 Task: Reset the filters.
Action: Mouse moved to (12, 111)
Screenshot: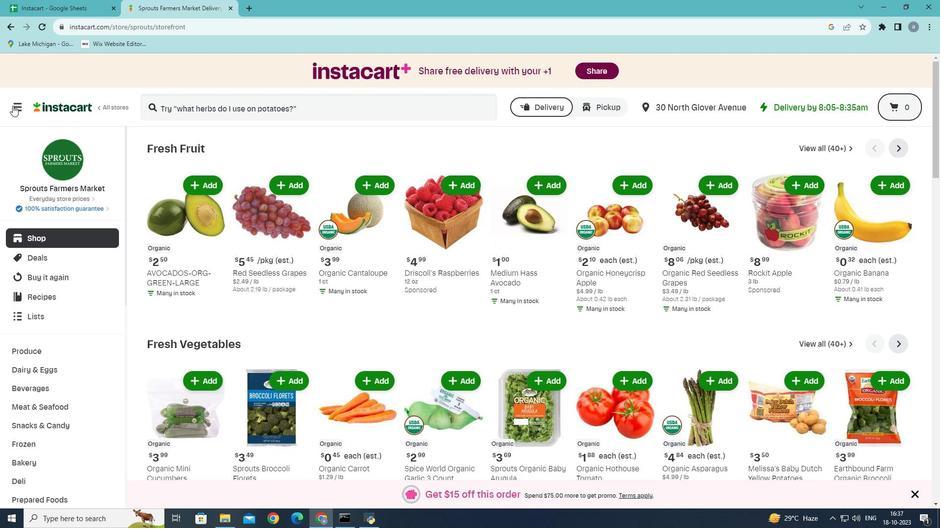 
Action: Mouse pressed left at (12, 111)
Screenshot: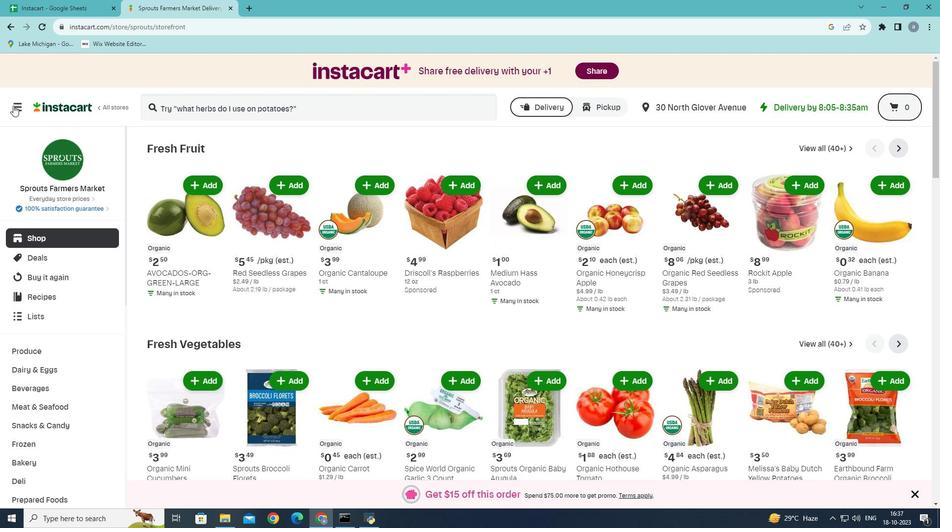 
Action: Mouse moved to (56, 284)
Screenshot: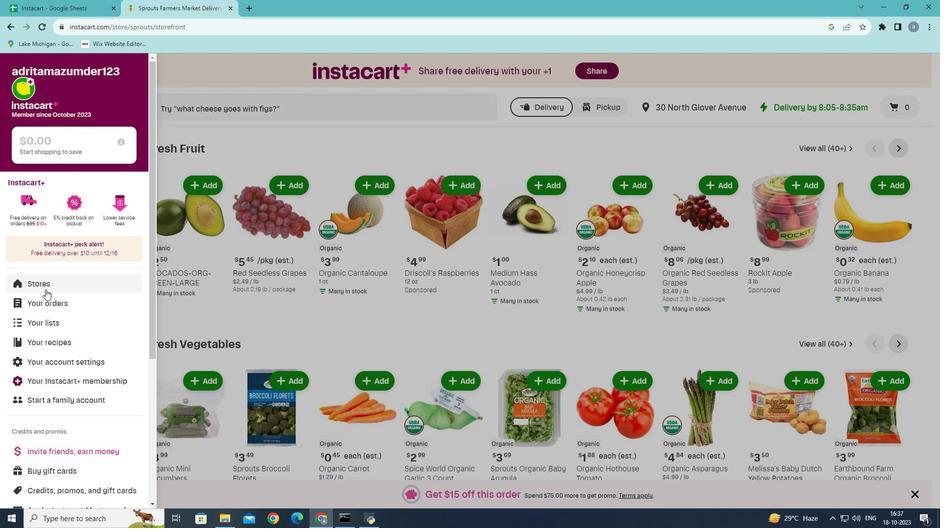 
Action: Mouse pressed left at (56, 284)
Screenshot: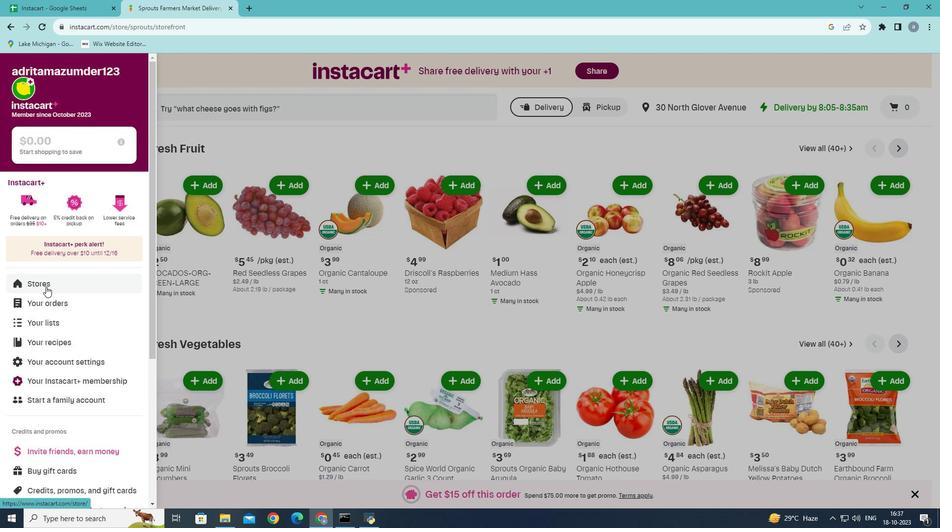 
Action: Mouse moved to (226, 110)
Screenshot: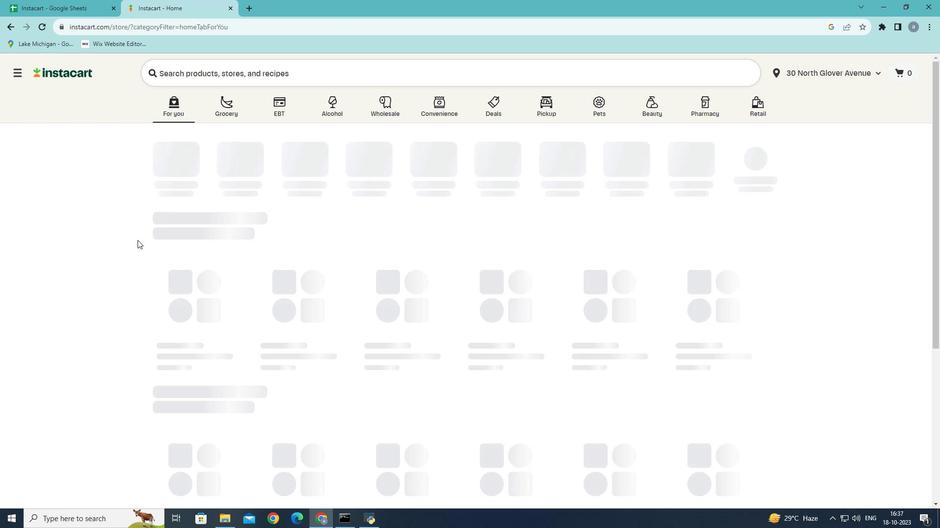 
Action: Mouse pressed left at (226, 110)
Screenshot: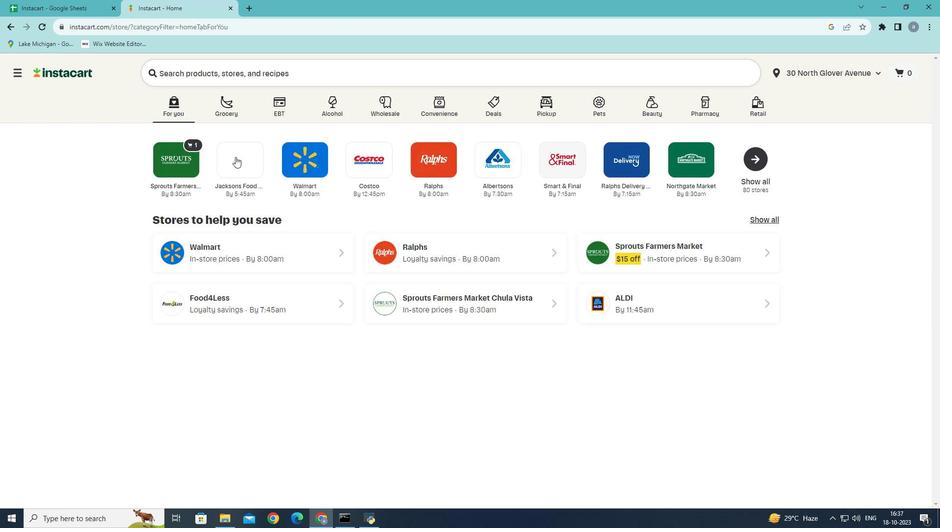 
Action: Mouse moved to (233, 296)
Screenshot: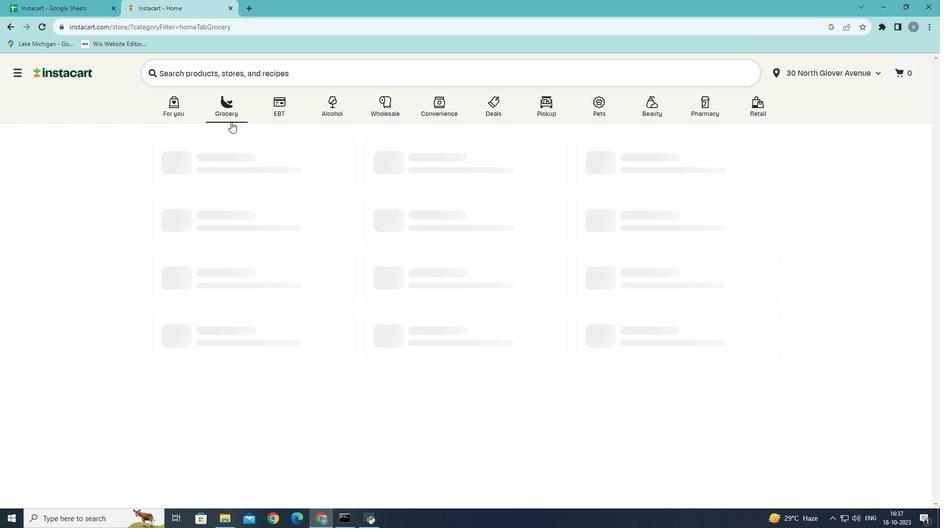 
Action: Mouse pressed left at (233, 296)
Screenshot: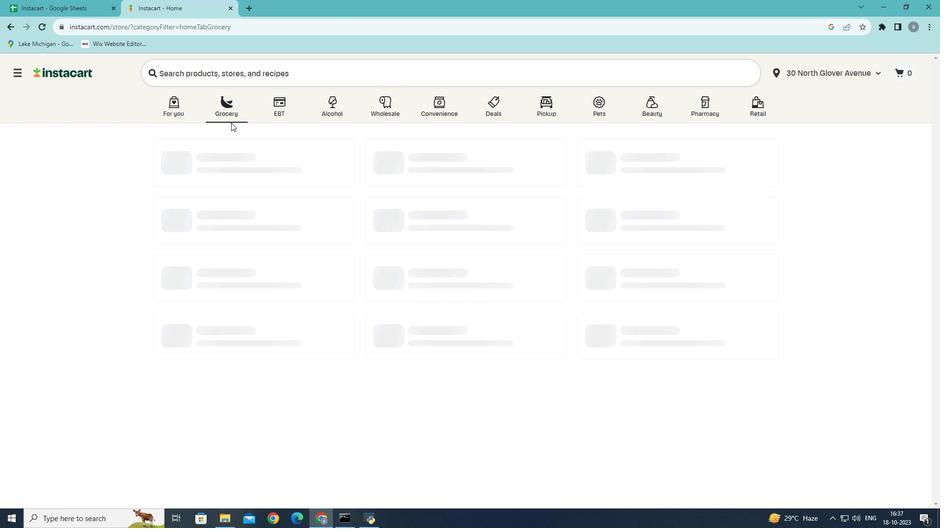 
Action: Mouse moved to (13, 107)
Screenshot: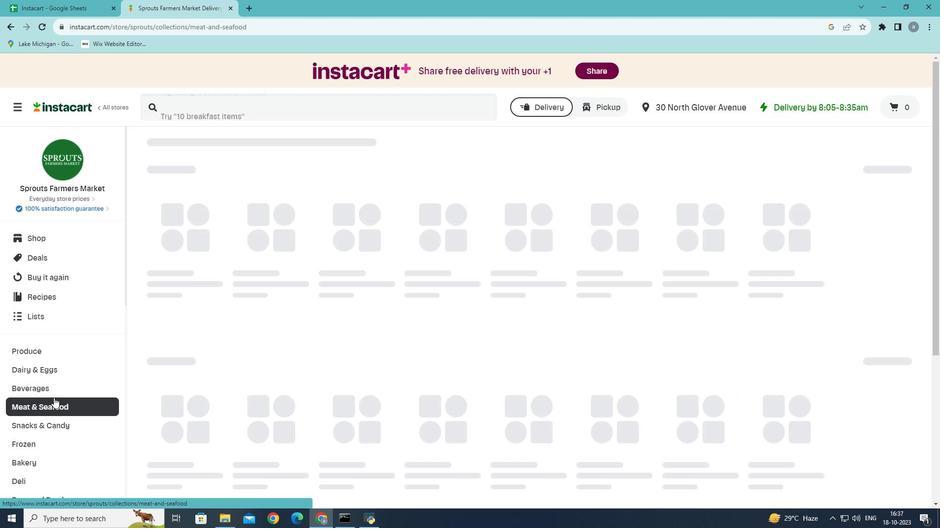 
Action: Mouse pressed left at (13, 107)
Screenshot: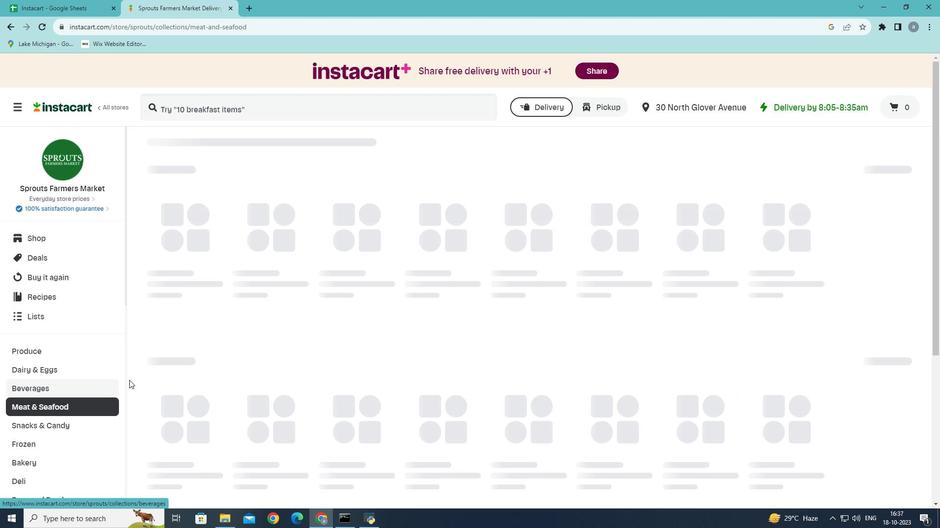 
Action: Mouse moved to (54, 281)
Screenshot: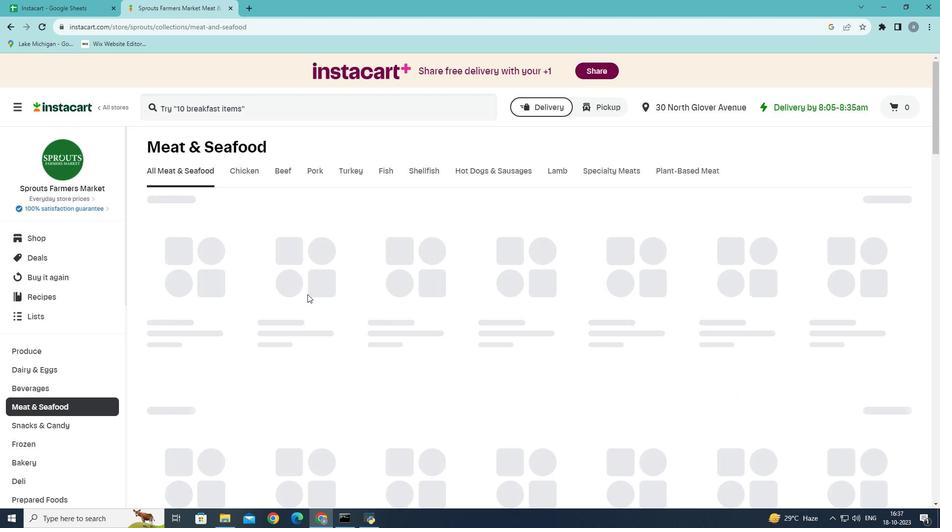 
Action: Mouse pressed left at (54, 281)
Screenshot: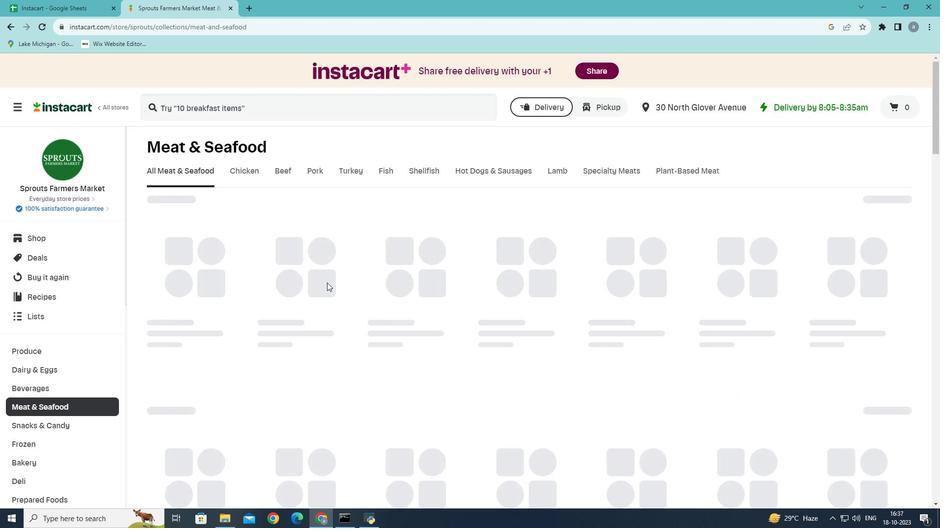 
Action: Mouse moved to (232, 116)
Screenshot: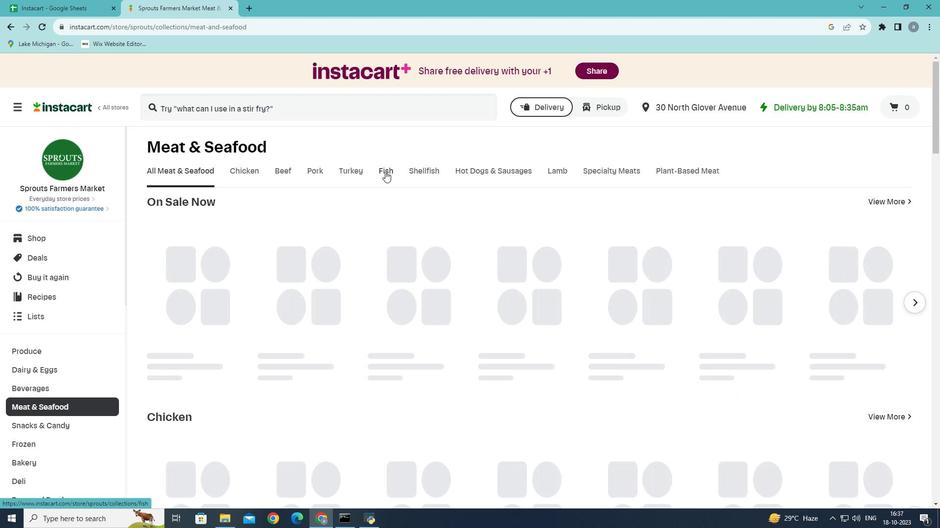 
Action: Mouse pressed left at (232, 116)
Screenshot: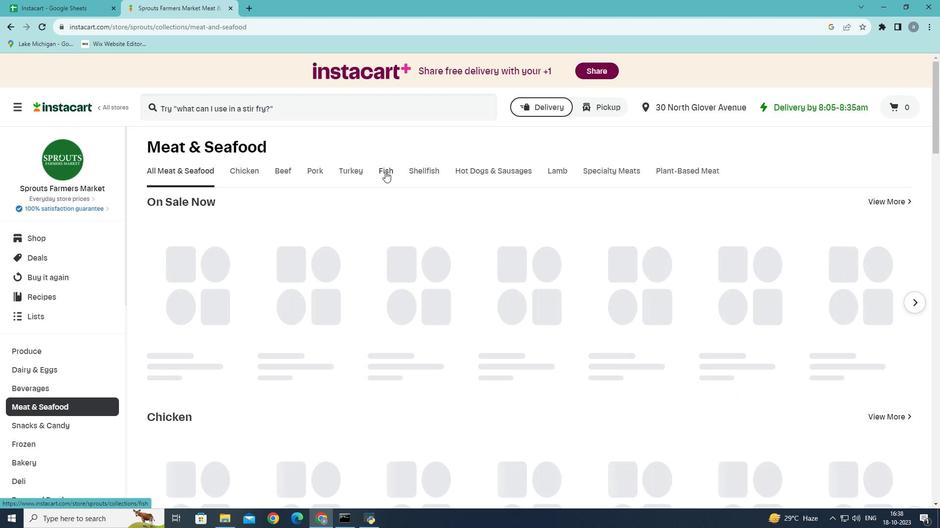 
Action: Mouse moved to (229, 289)
Screenshot: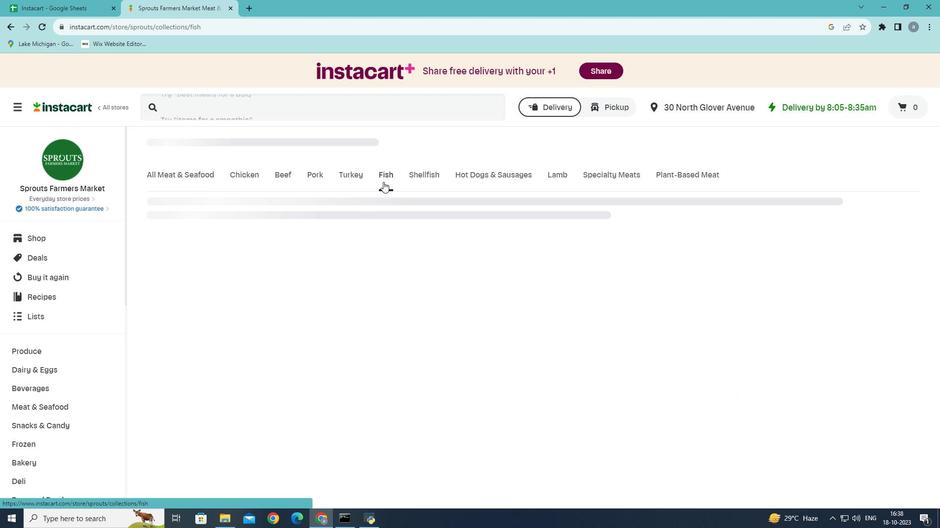 
Action: Mouse pressed left at (229, 289)
Screenshot: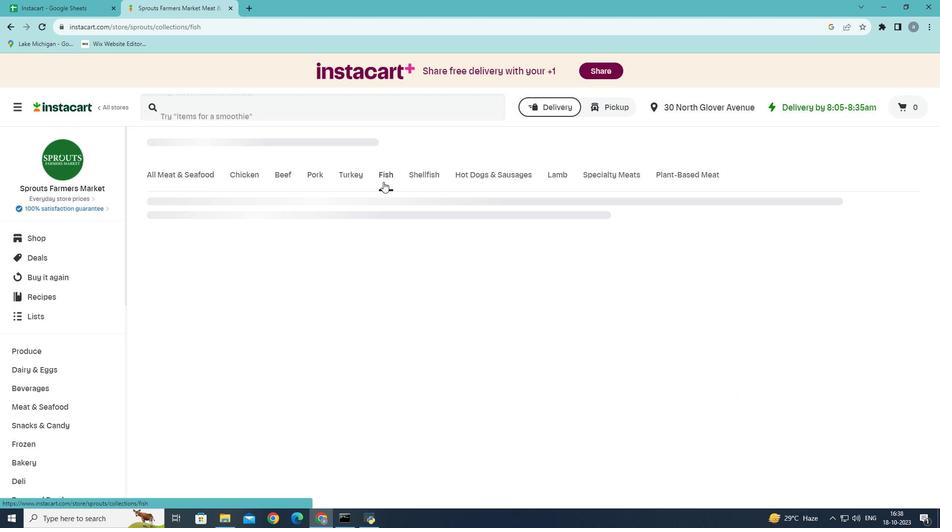 
Action: Mouse moved to (58, 406)
Screenshot: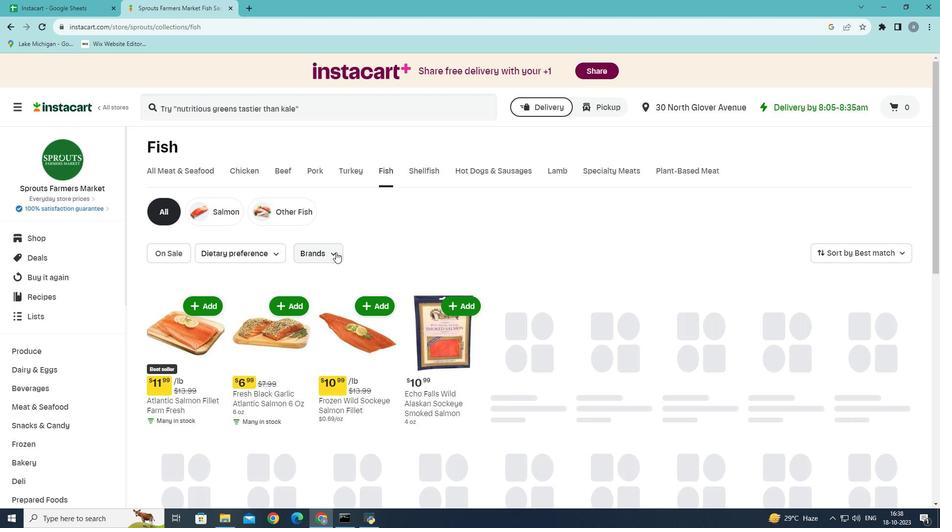 
Action: Mouse pressed left at (58, 406)
Screenshot: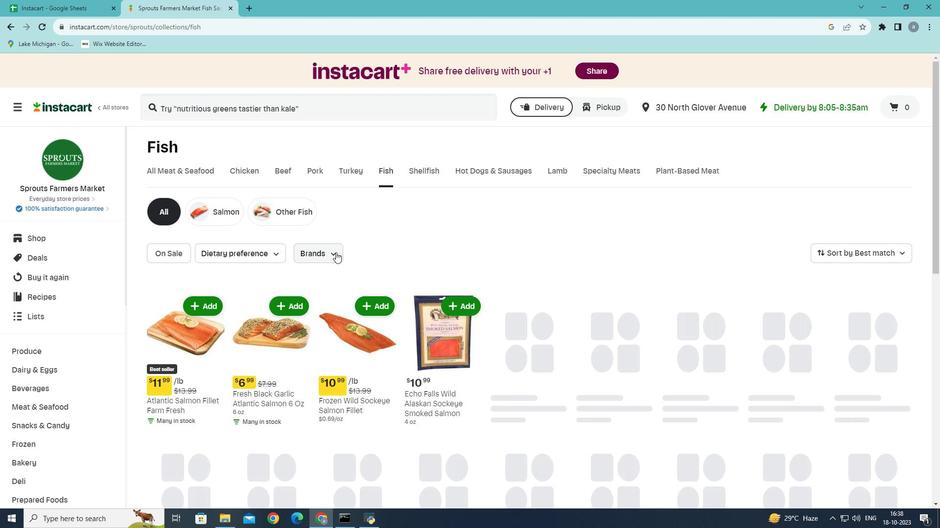 
Action: Mouse moved to (388, 171)
Screenshot: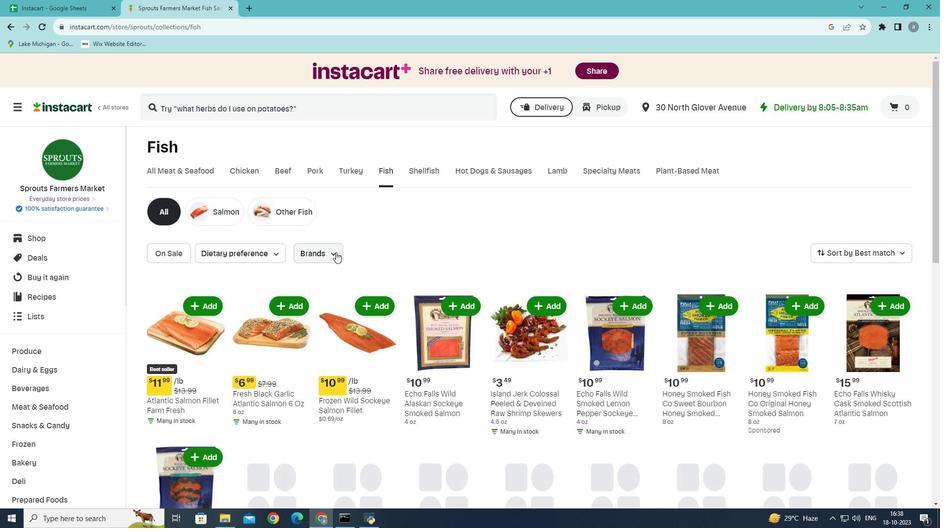 
Action: Mouse pressed left at (388, 171)
Screenshot: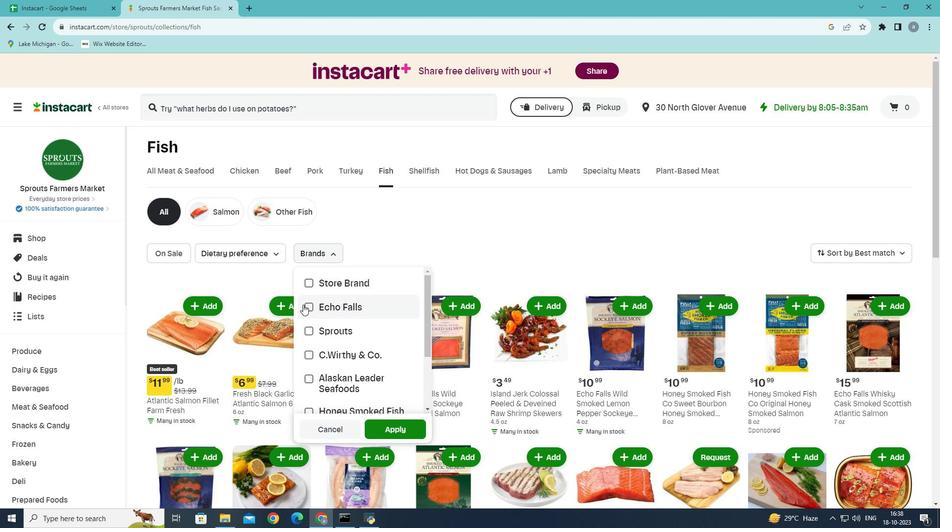 
Action: Mouse moved to (332, 254)
Screenshot: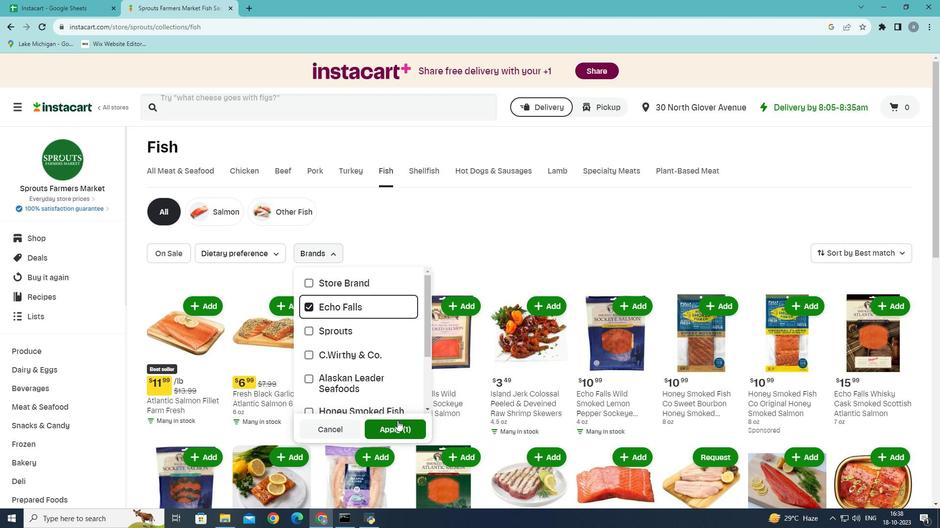 
Action: Mouse pressed left at (332, 254)
Screenshot: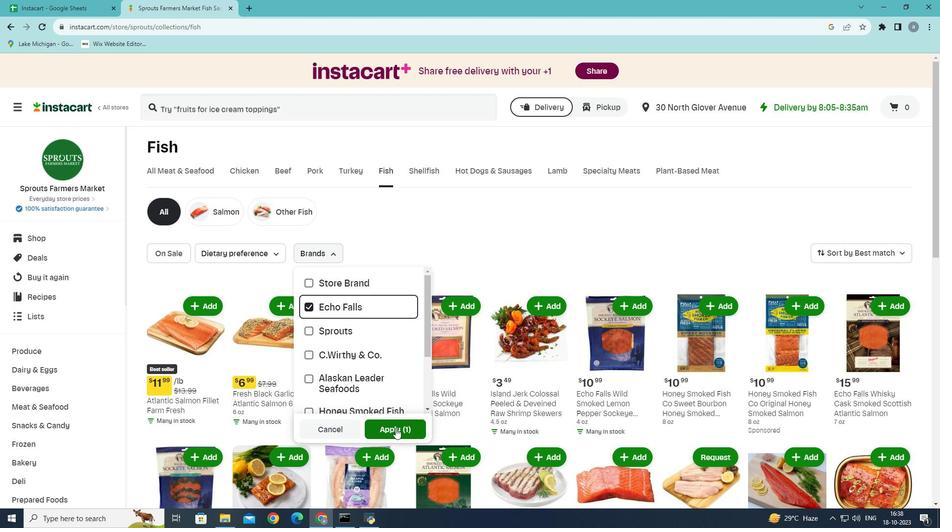 
Action: Mouse moved to (329, 305)
Screenshot: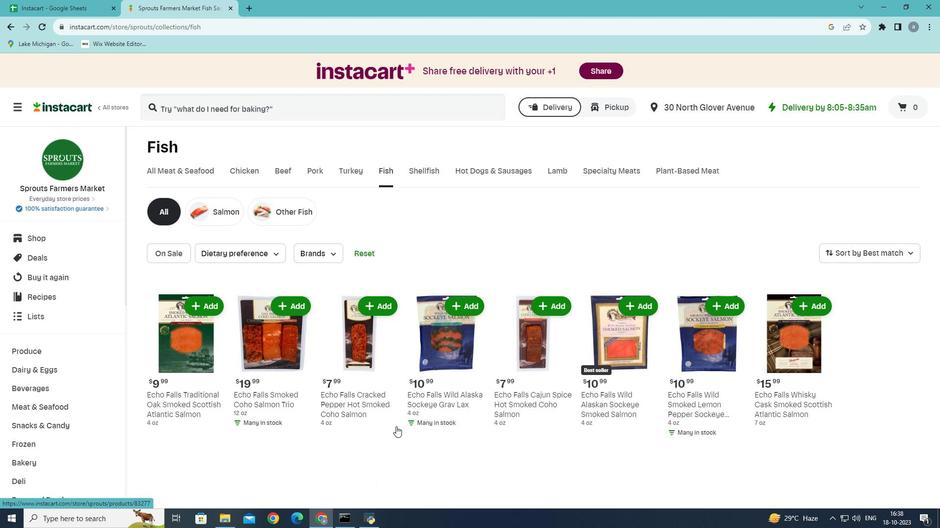 
Action: Mouse pressed left at (329, 305)
Screenshot: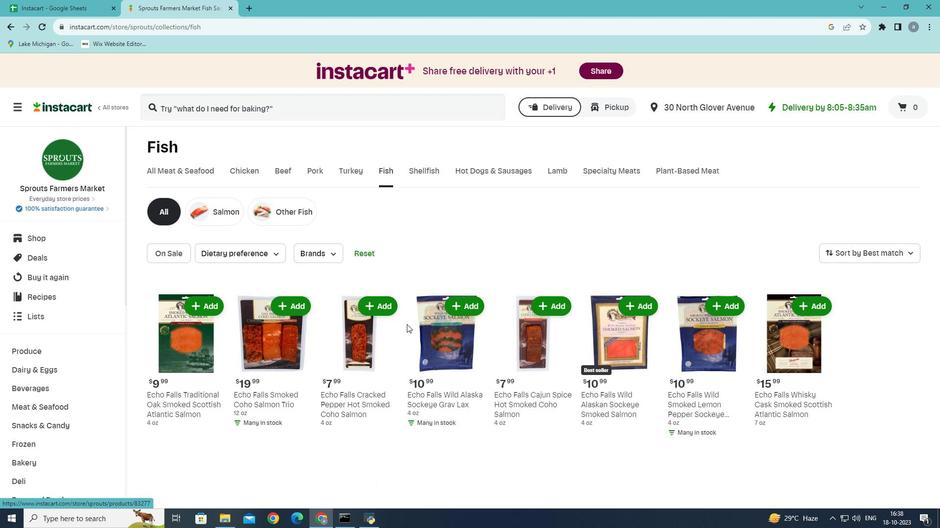 
Action: Mouse moved to (314, 308)
Screenshot: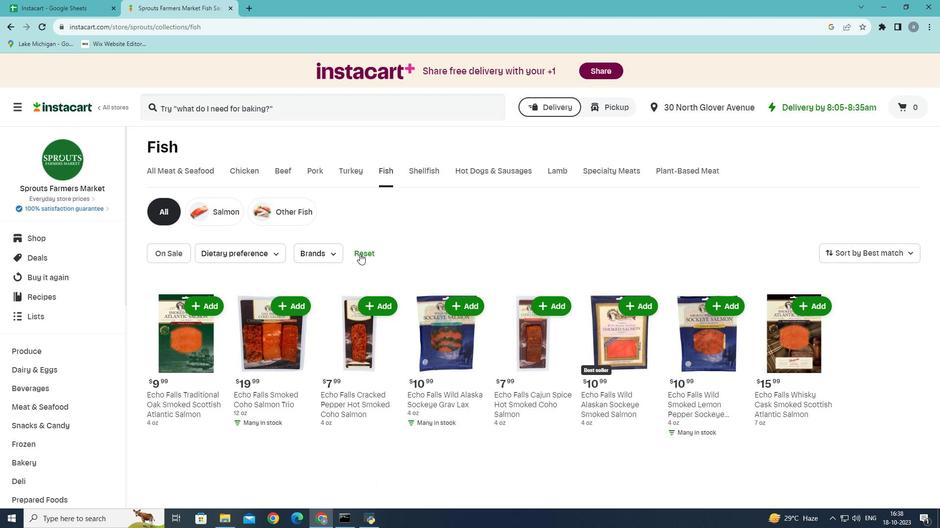 
Action: Mouse pressed left at (314, 308)
Screenshot: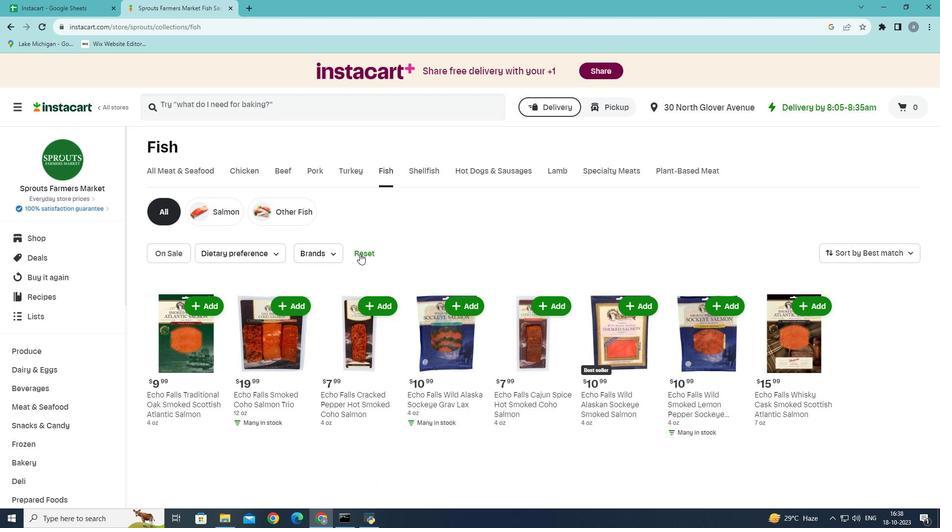 
Action: Mouse moved to (308, 308)
Screenshot: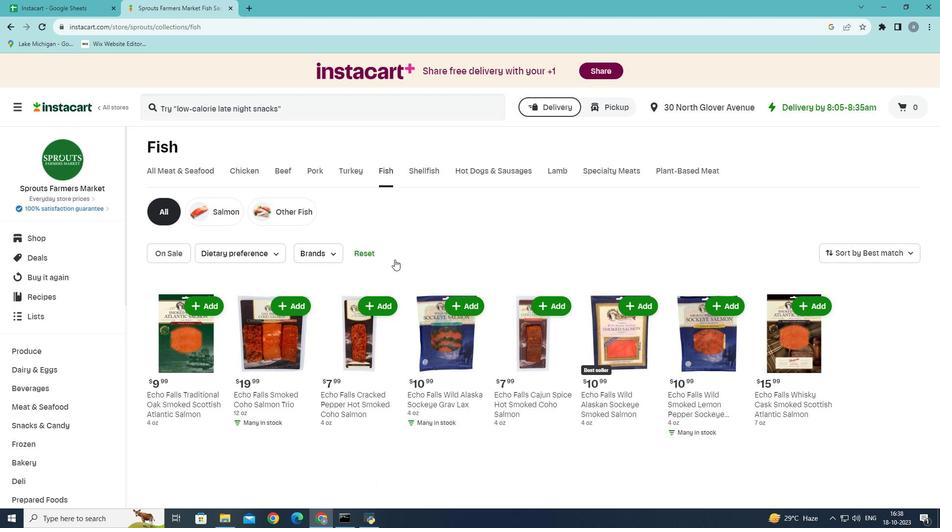 
Action: Mouse pressed left at (308, 308)
Screenshot: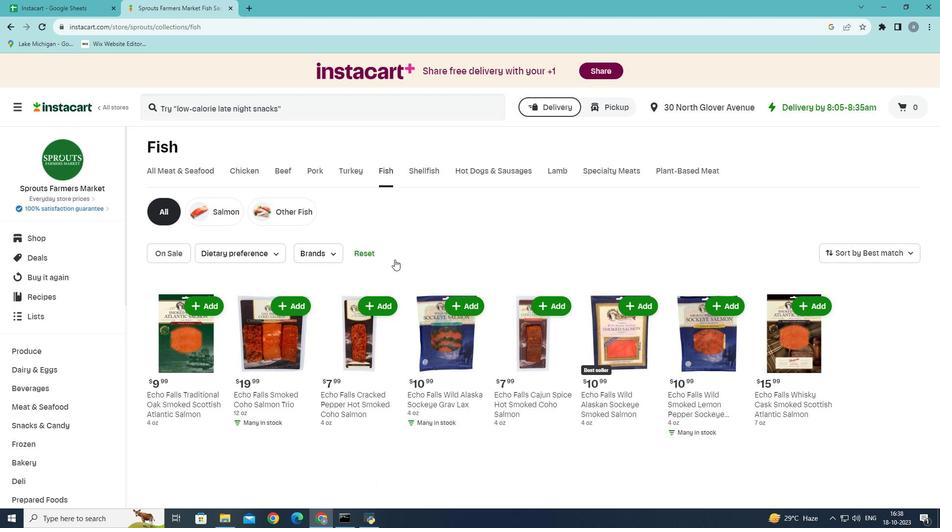 
Action: Mouse moved to (315, 306)
Screenshot: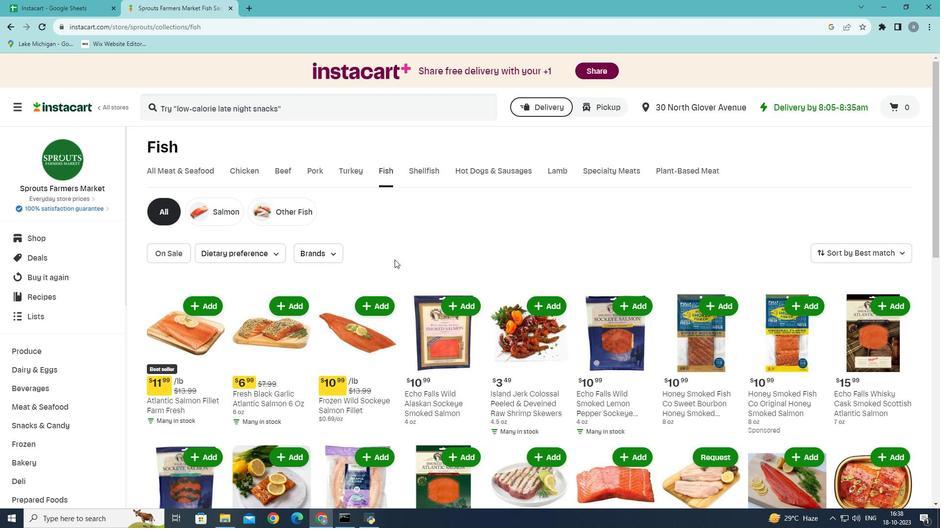 
Action: Mouse pressed left at (315, 306)
Screenshot: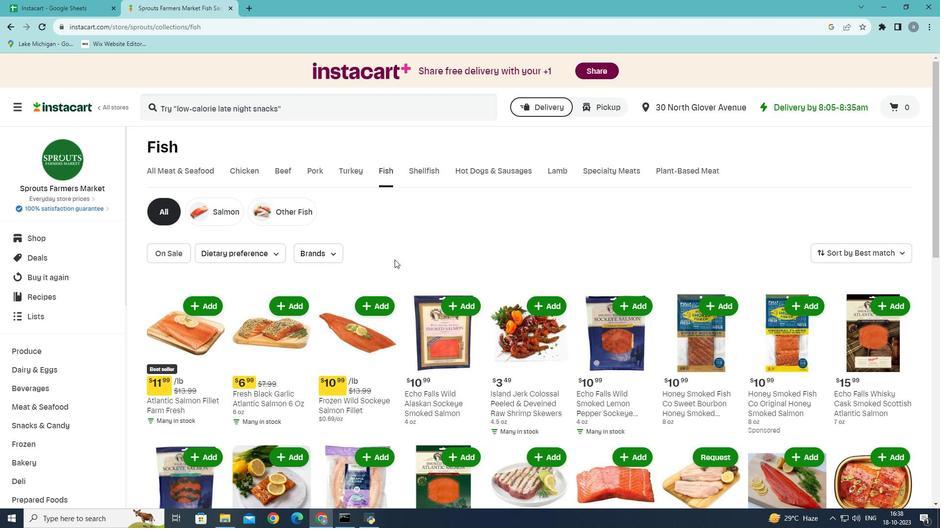 
Action: Mouse moved to (353, 304)
Screenshot: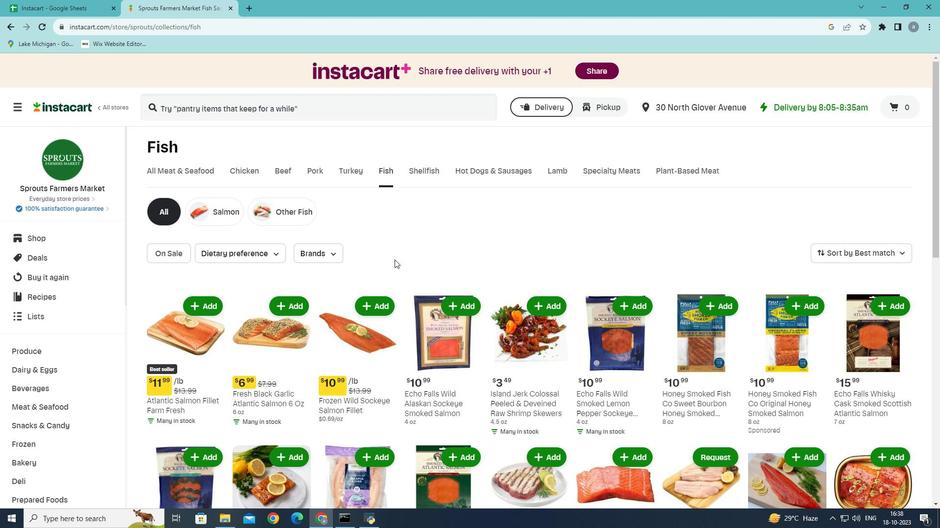 
Action: Mouse pressed left at (353, 304)
Screenshot: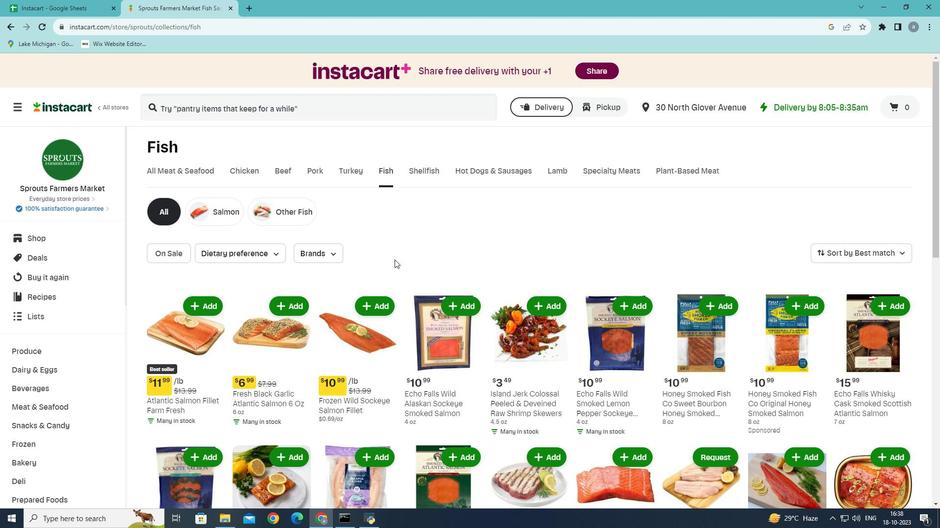 
Action: Mouse moved to (340, 331)
Screenshot: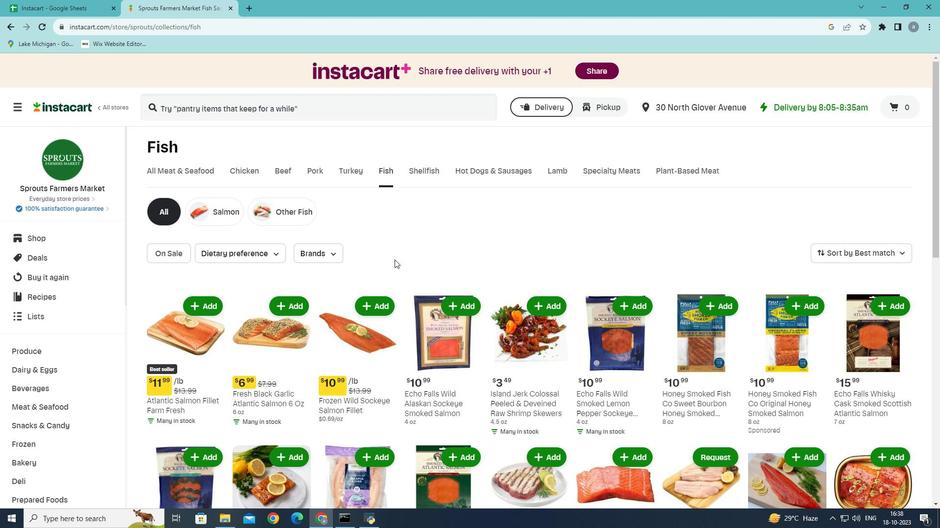 
Action: Mouse pressed left at (340, 331)
Screenshot: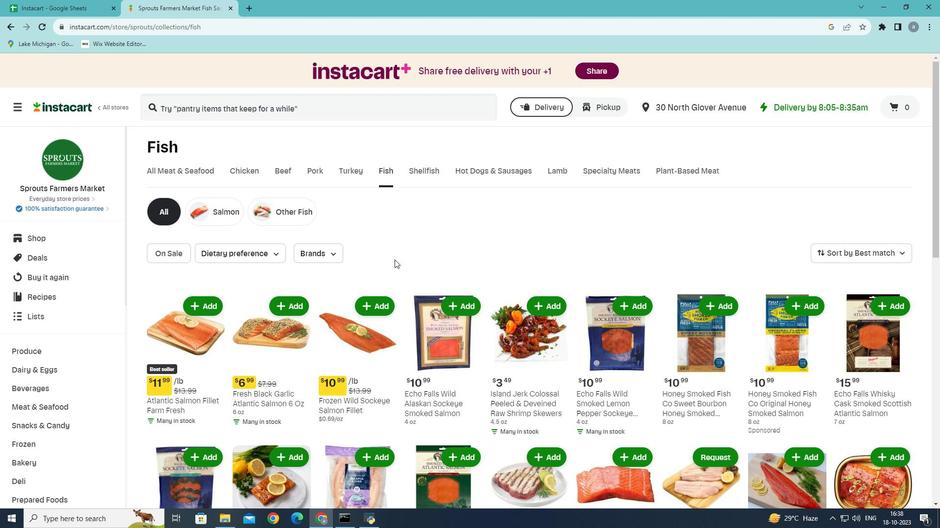 
Action: Mouse moved to (400, 226)
Screenshot: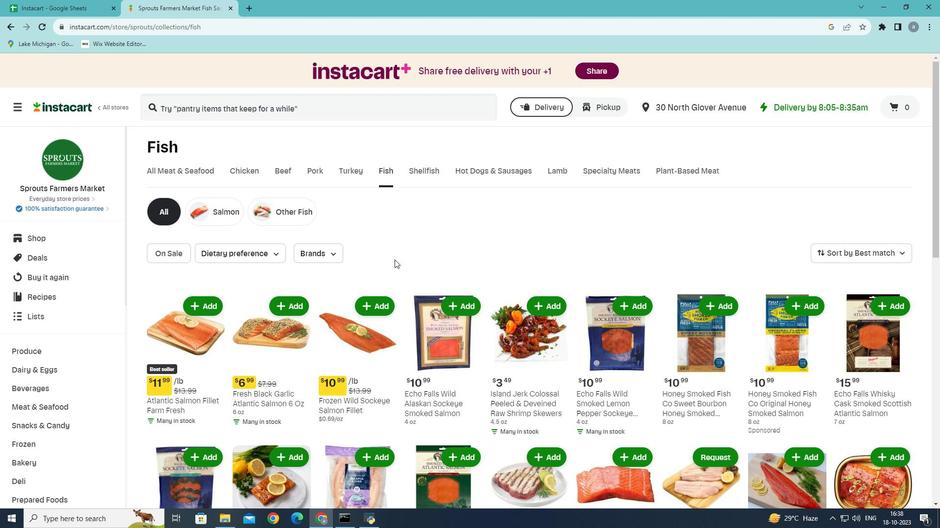 
Action: Mouse pressed left at (400, 226)
Screenshot: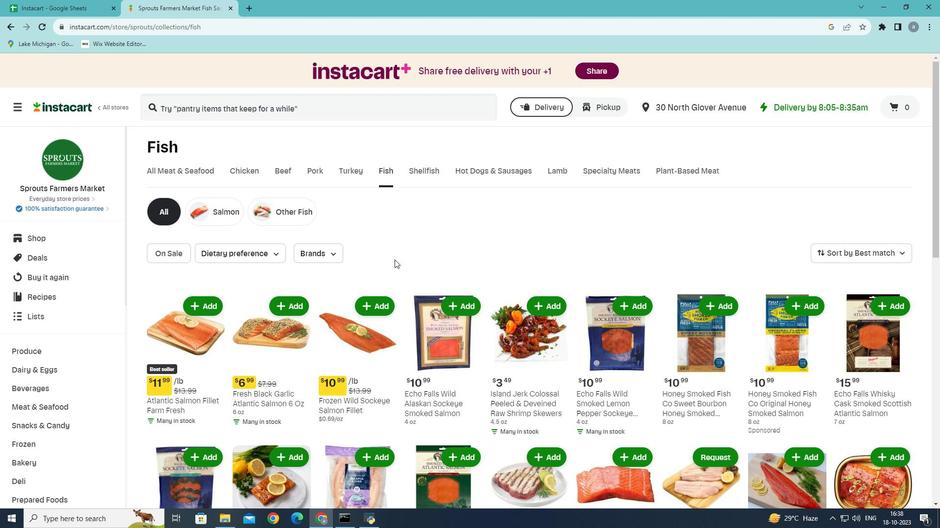
Action: Mouse moved to (13, 105)
Screenshot: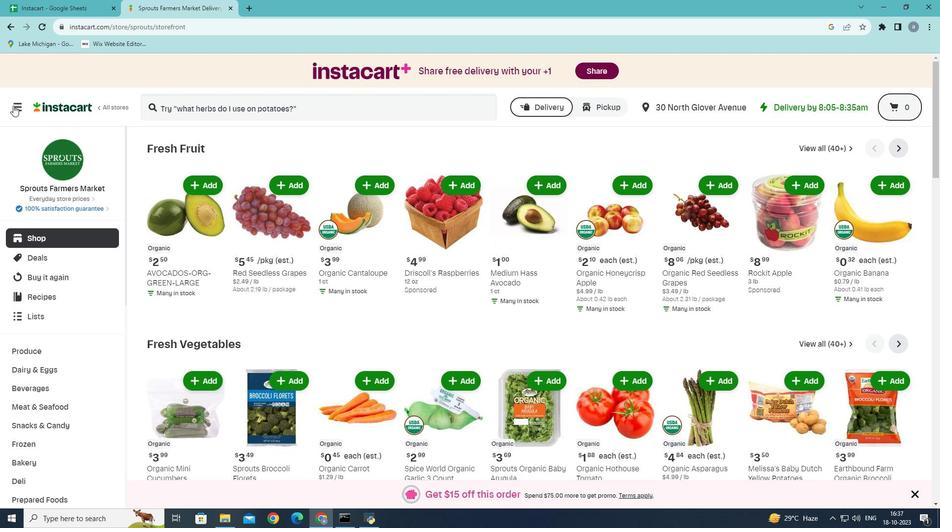
Action: Mouse pressed left at (13, 105)
Screenshot: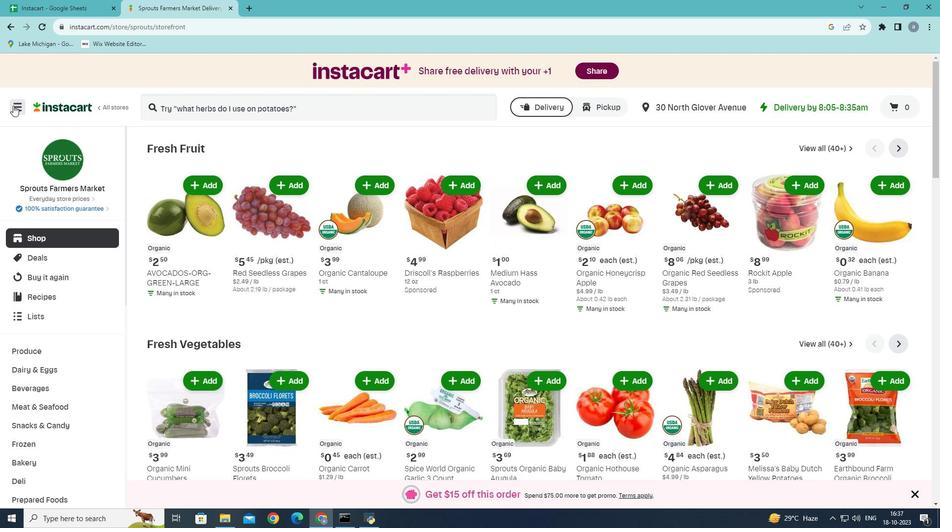 
Action: Mouse moved to (47, 283)
Screenshot: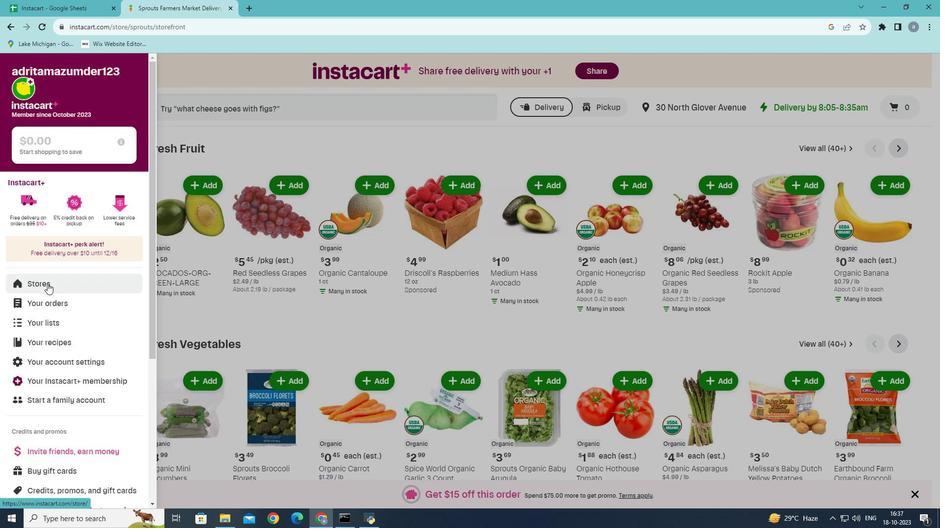 
Action: Mouse pressed left at (47, 283)
Screenshot: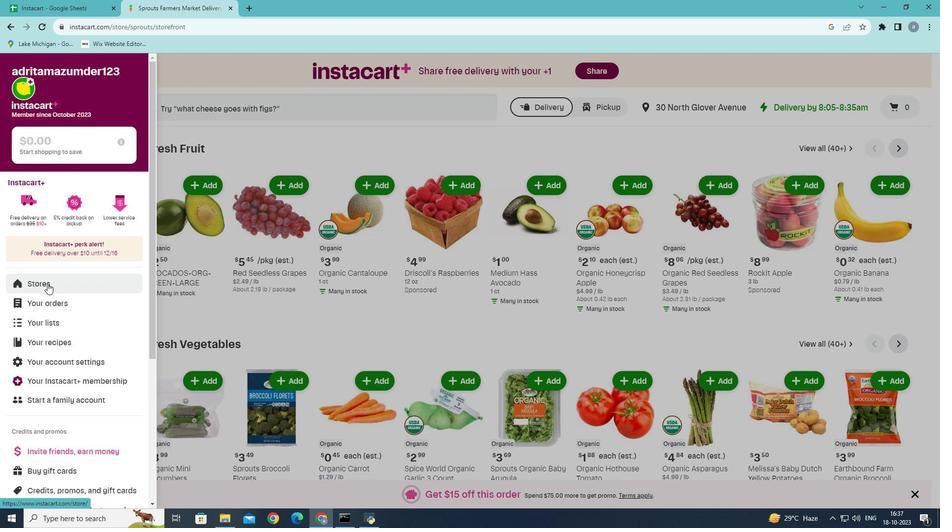 
Action: Mouse moved to (231, 115)
Screenshot: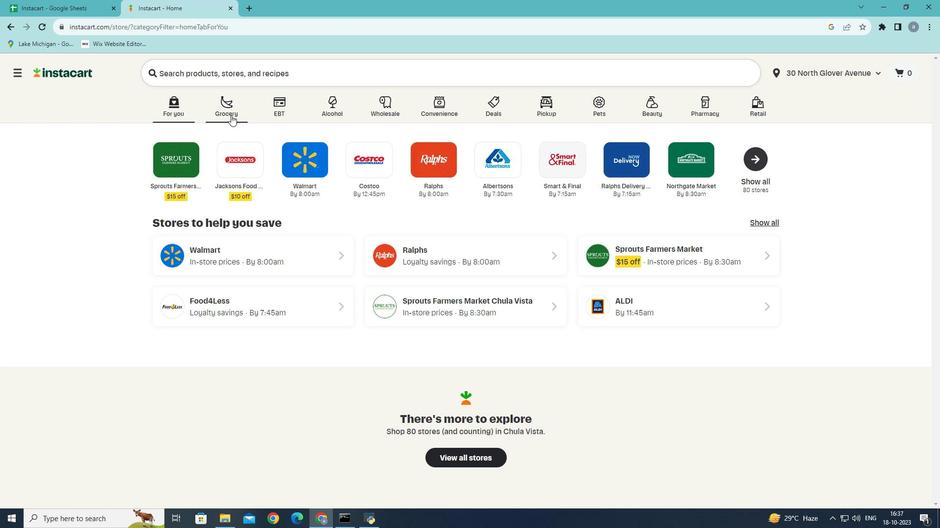 
Action: Mouse pressed left at (231, 115)
Screenshot: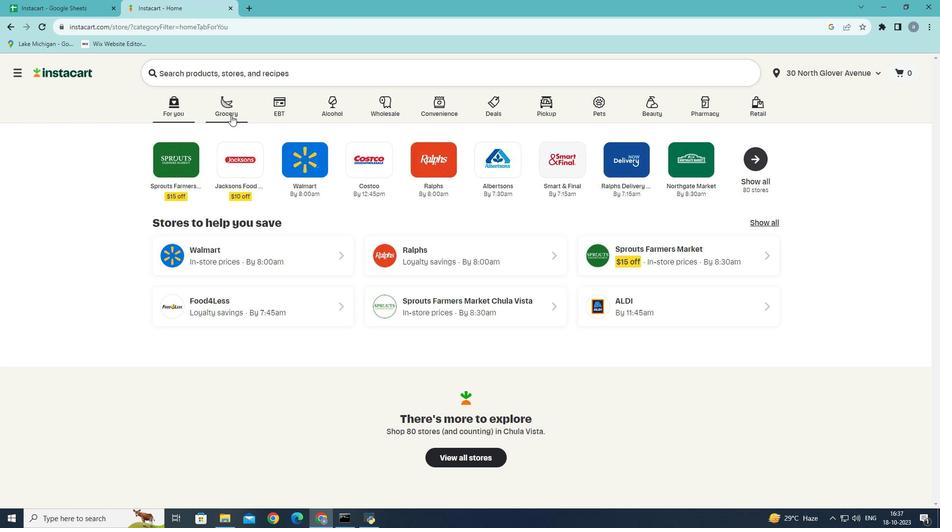 
Action: Mouse moved to (221, 291)
Screenshot: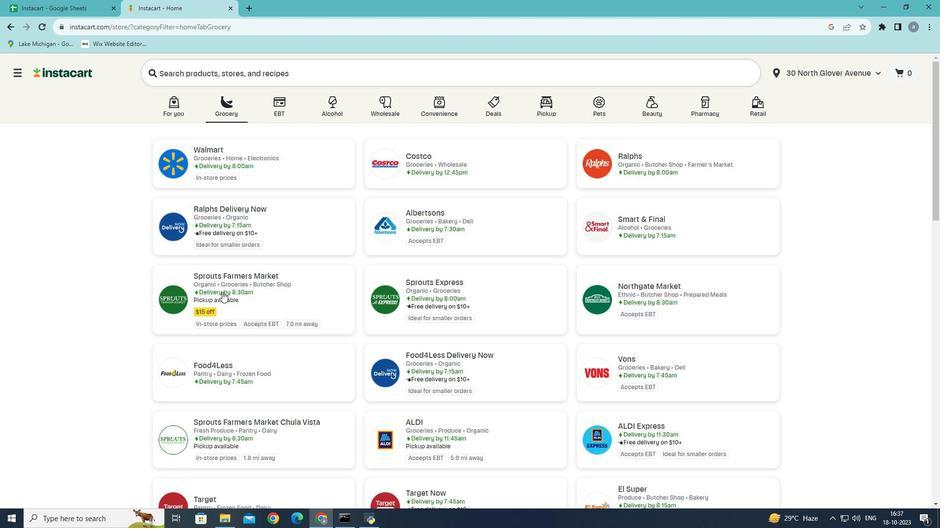
Action: Mouse pressed left at (221, 291)
Screenshot: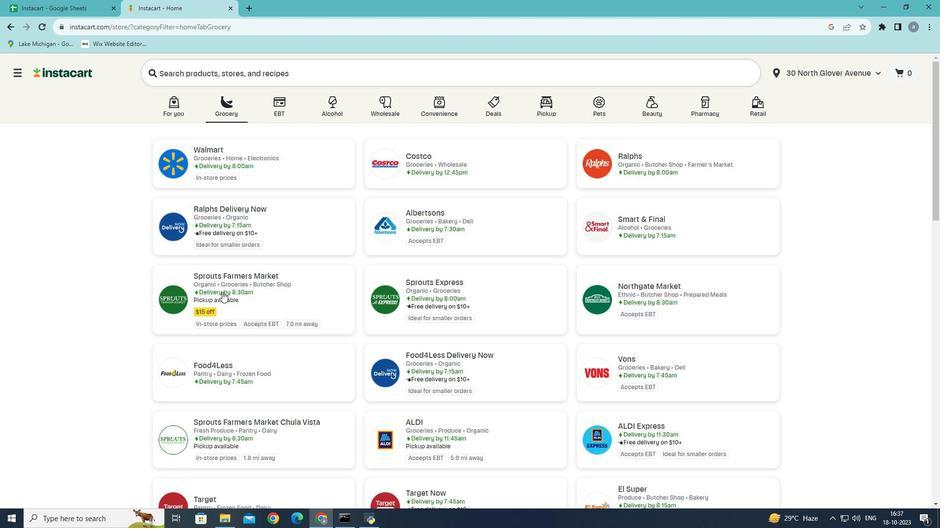 
Action: Mouse moved to (34, 403)
Screenshot: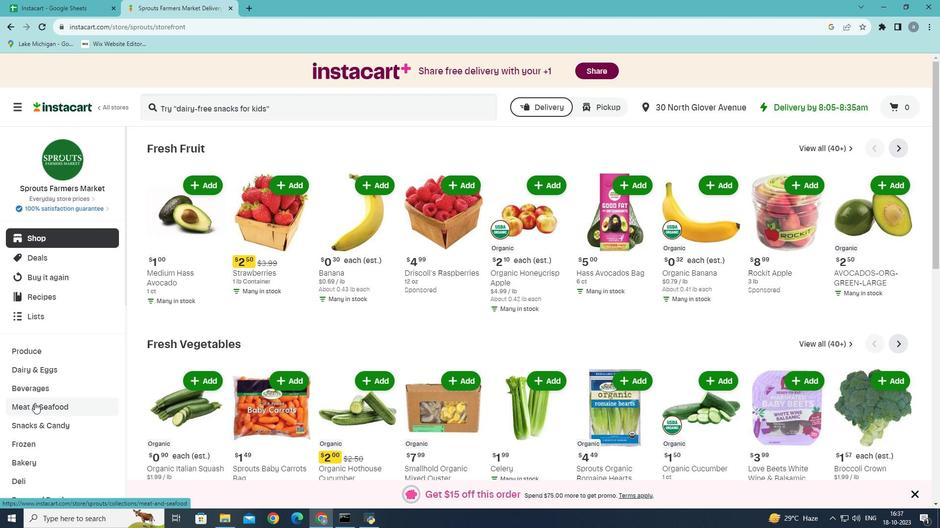
Action: Mouse pressed left at (34, 403)
Screenshot: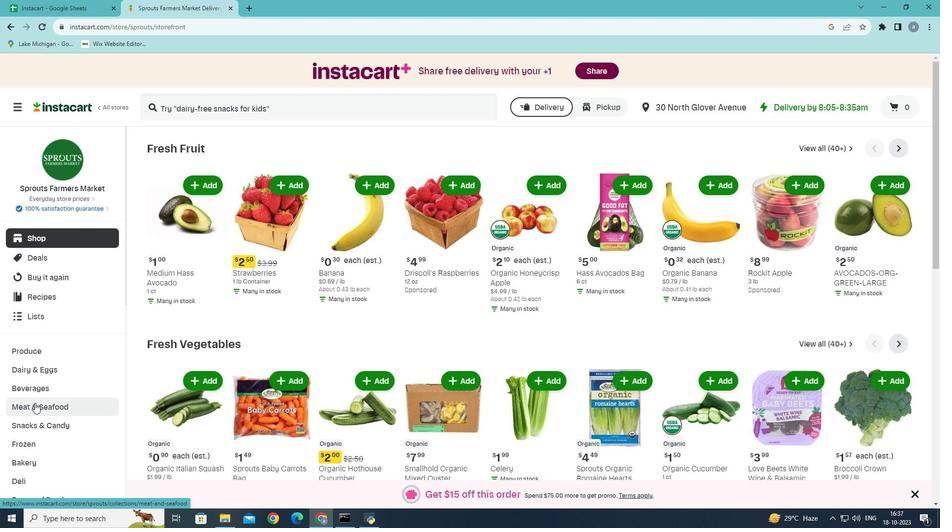 
Action: Mouse moved to (385, 171)
Screenshot: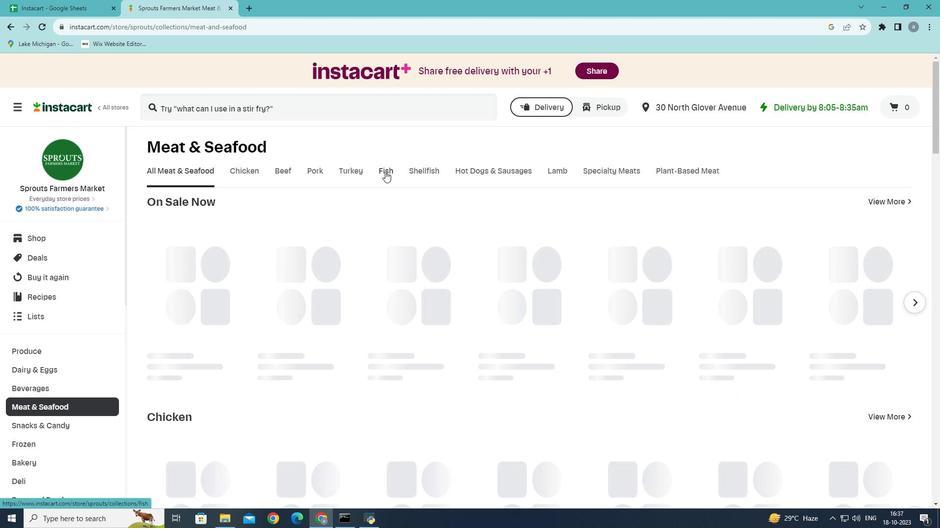 
Action: Mouse pressed left at (385, 171)
Screenshot: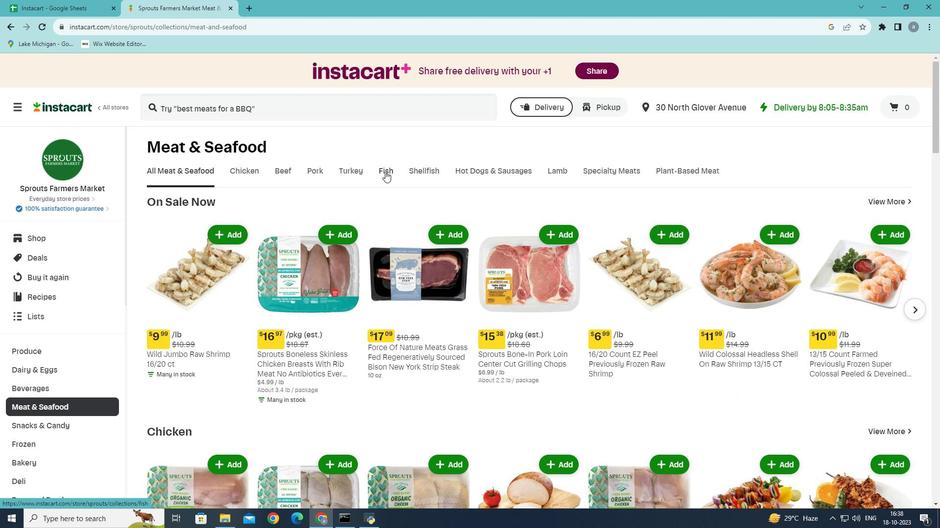 
Action: Mouse moved to (335, 252)
Screenshot: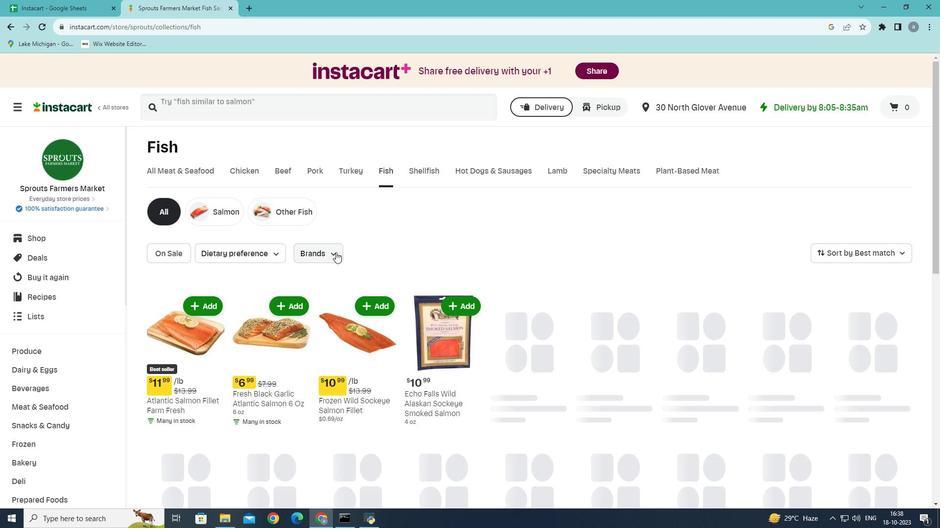 
Action: Mouse pressed left at (335, 252)
Screenshot: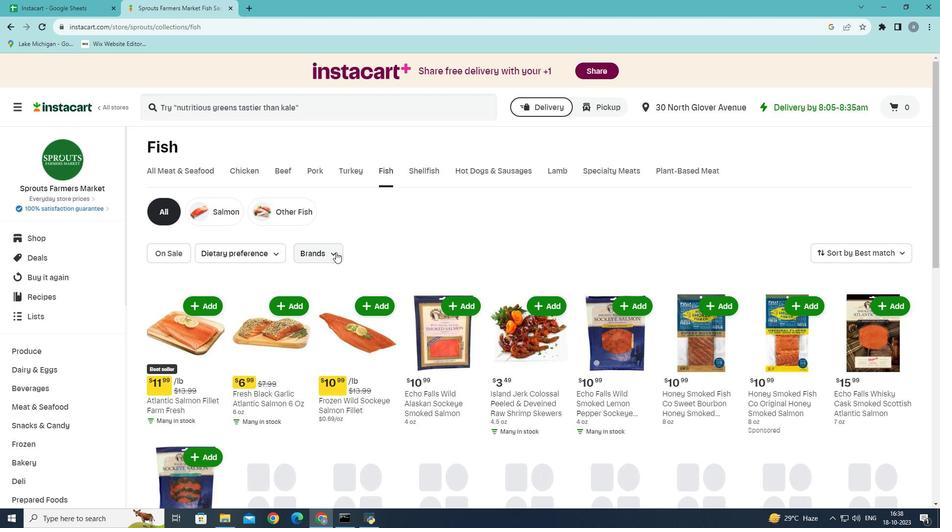 
Action: Mouse moved to (309, 305)
Screenshot: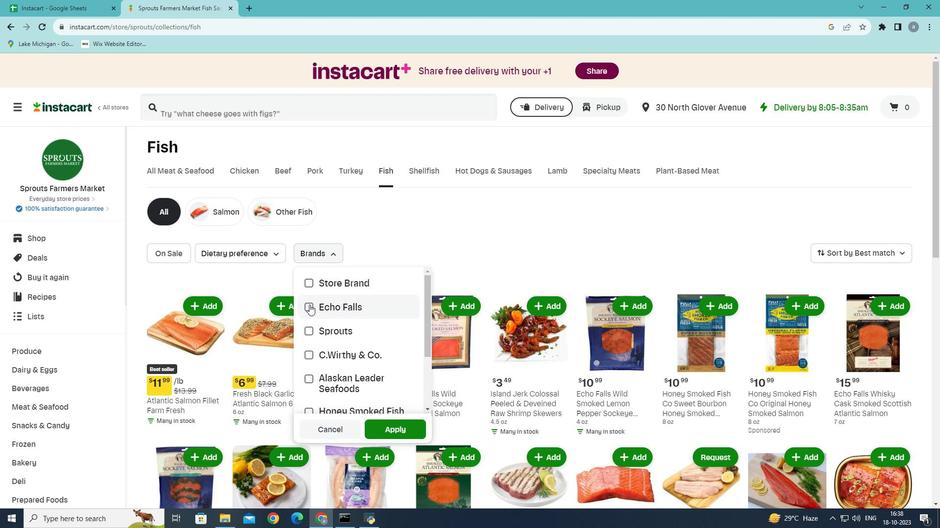 
Action: Mouse pressed left at (309, 305)
Screenshot: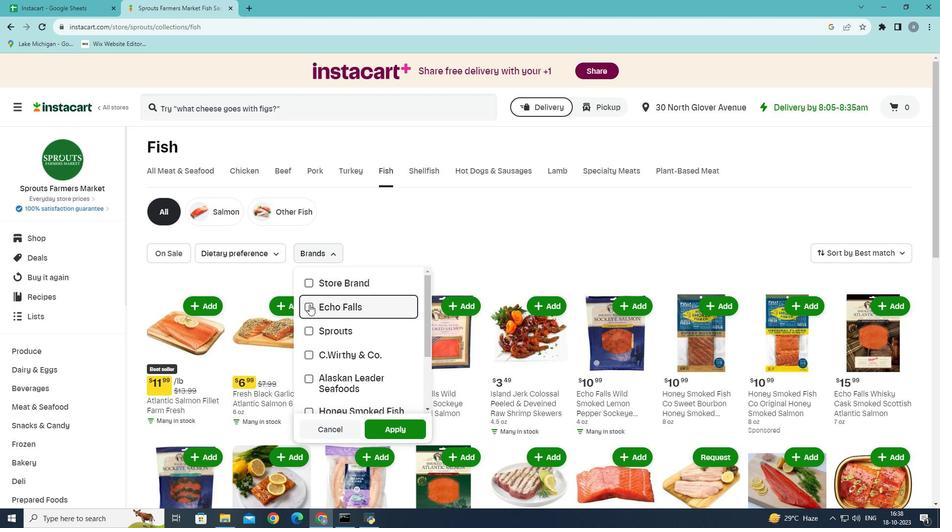 
Action: Mouse moved to (395, 428)
Screenshot: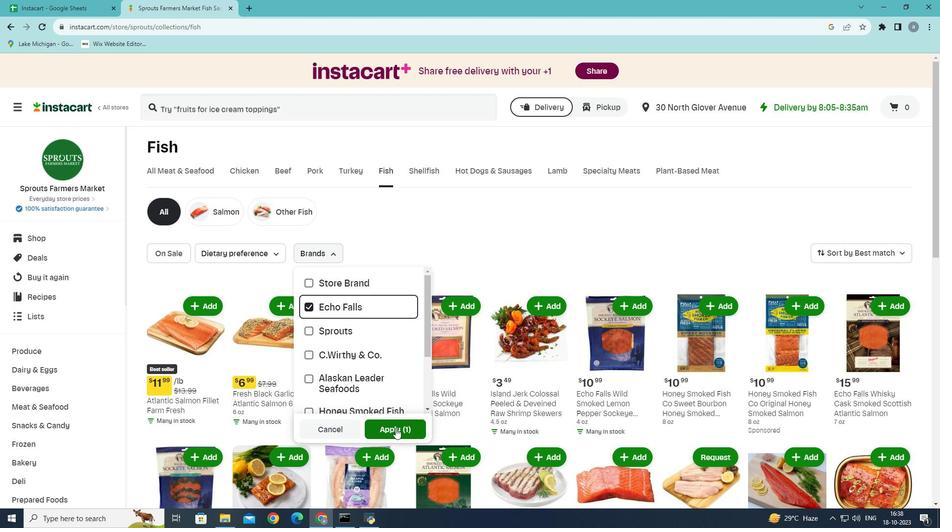 
Action: Mouse pressed left at (395, 428)
Screenshot: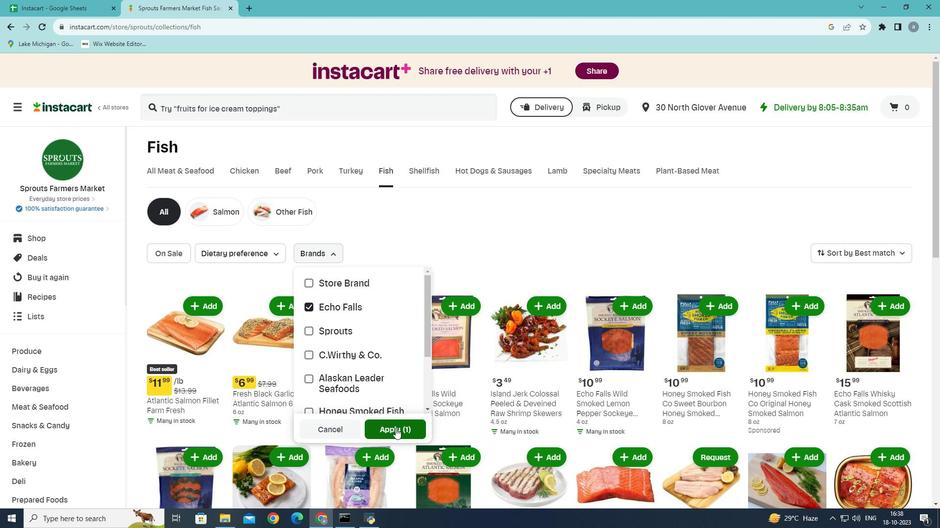 
Action: Mouse moved to (359, 254)
Screenshot: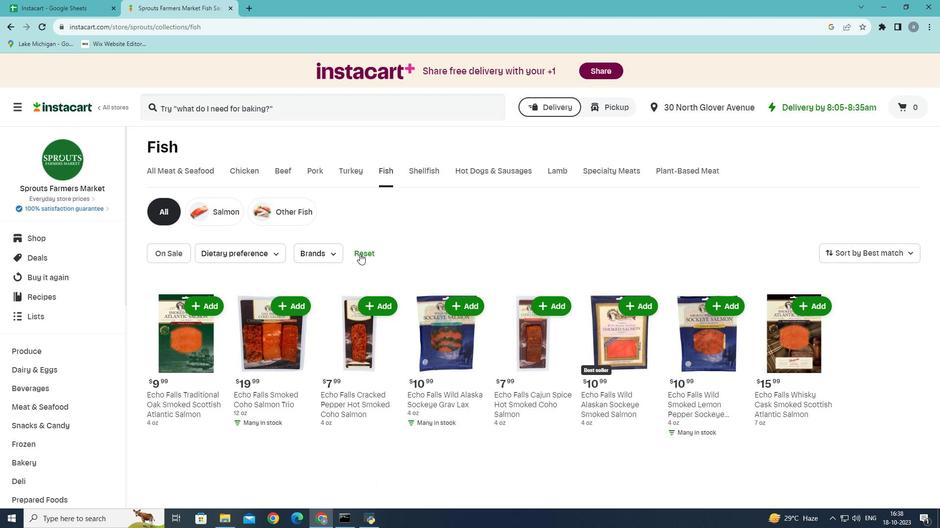 
Action: Mouse pressed left at (359, 254)
Screenshot: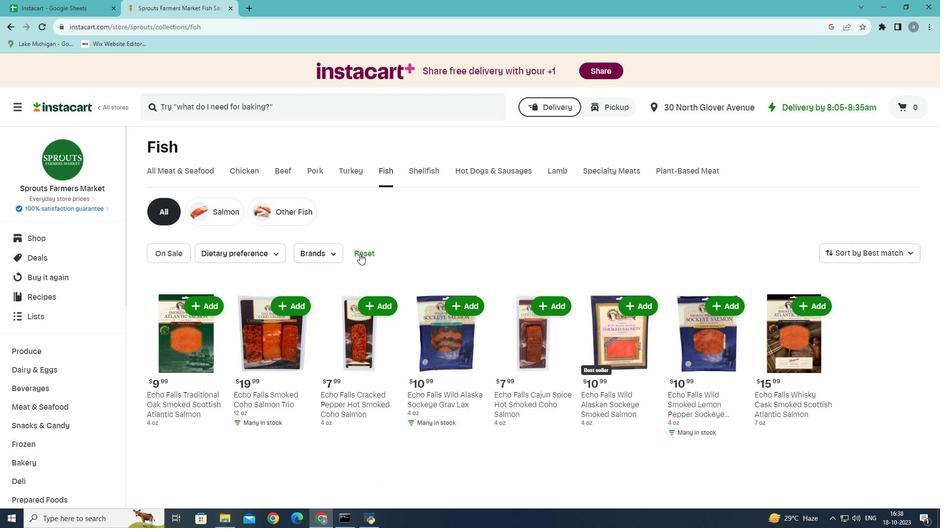 
Action: Mouse moved to (394, 259)
Screenshot: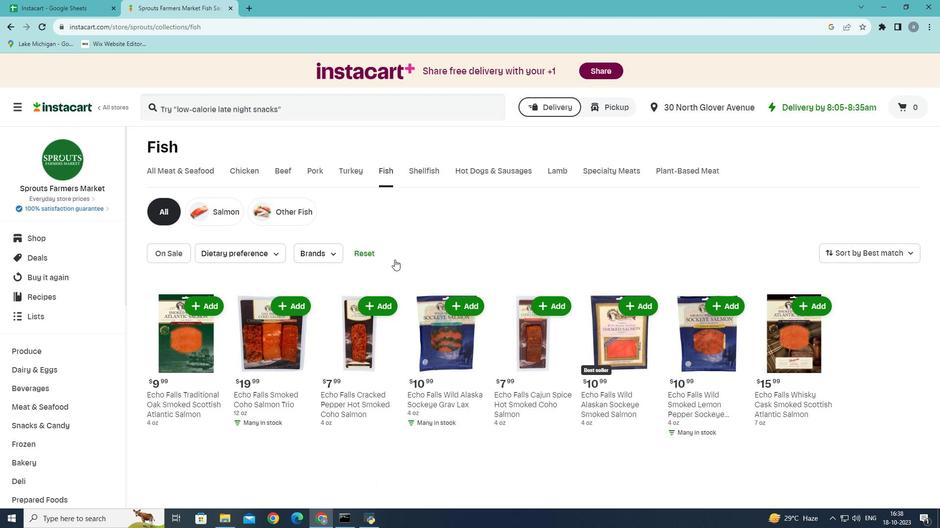 
